 Task: Filter services by connection 2nd.
Action: Mouse moved to (368, 92)
Screenshot: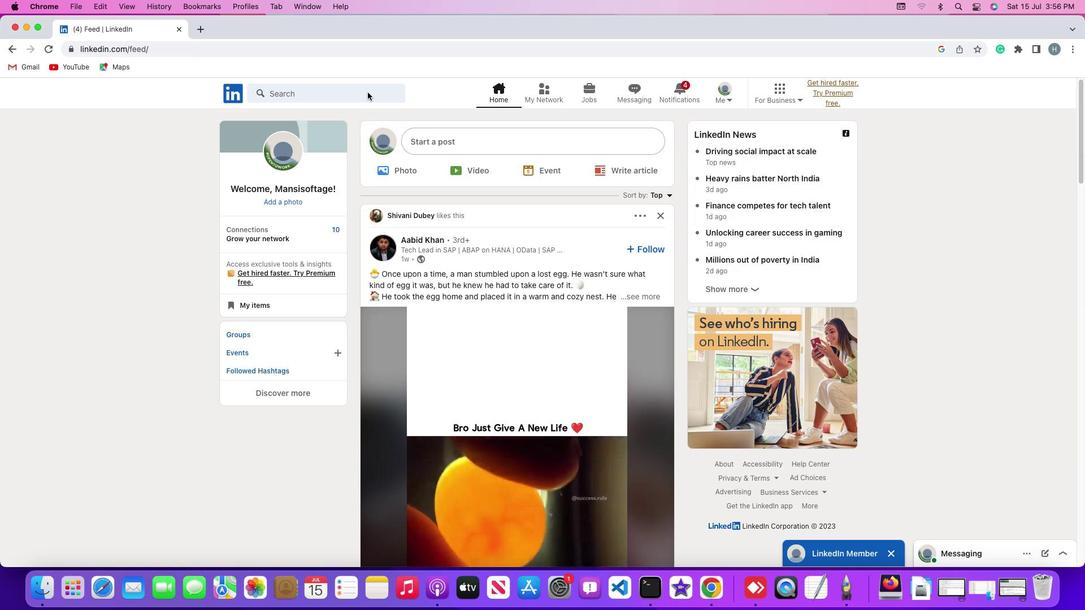 
Action: Mouse pressed left at (368, 92)
Screenshot: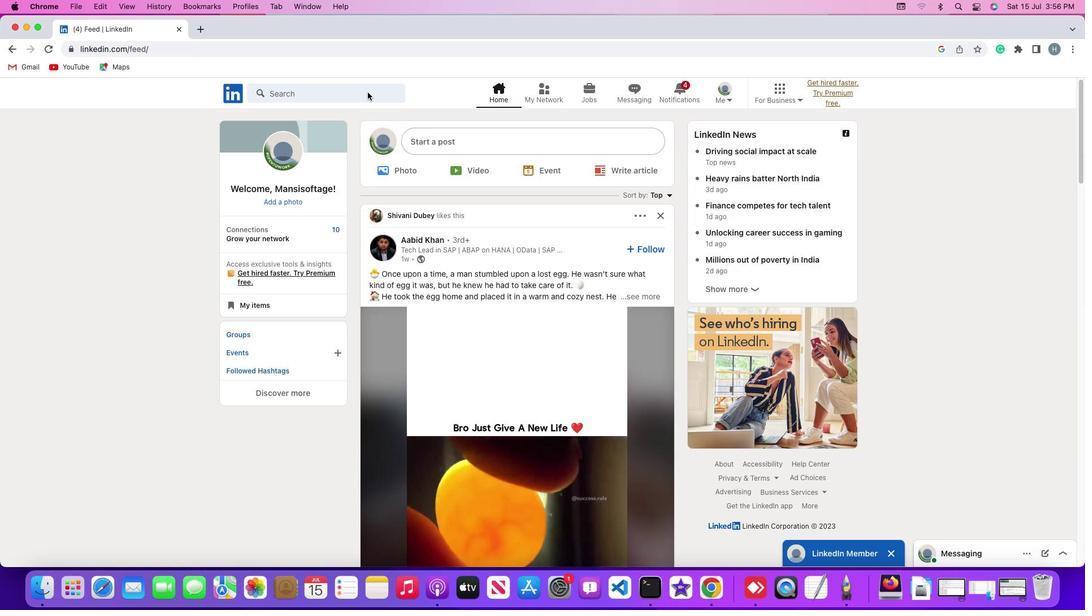 
Action: Mouse pressed left at (368, 92)
Screenshot: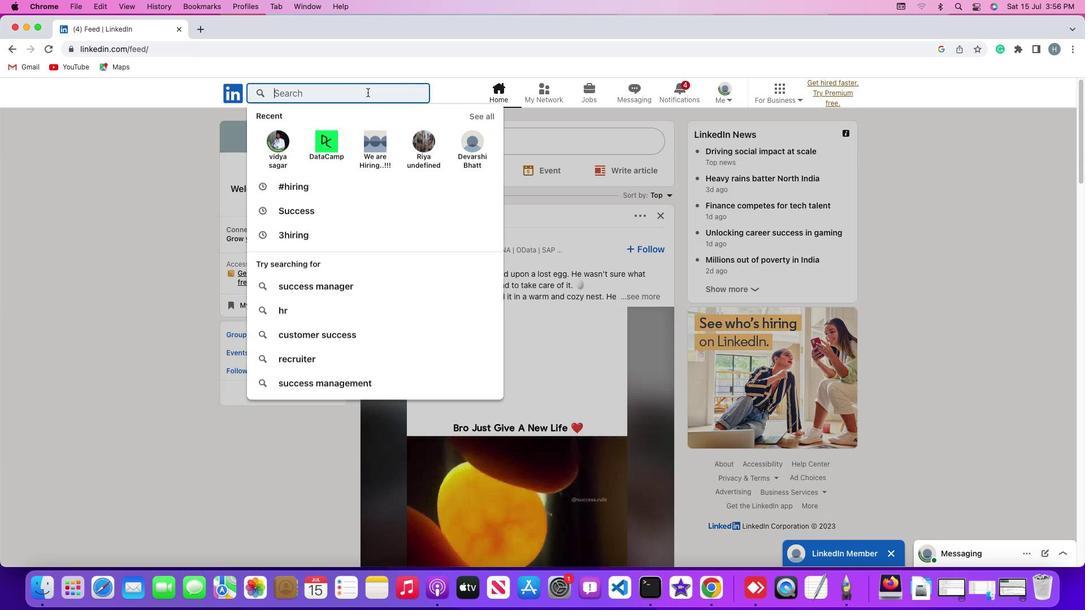 
Action: Key pressed Key.shift'#''h''i''r''i''n''g'Key.enter
Screenshot: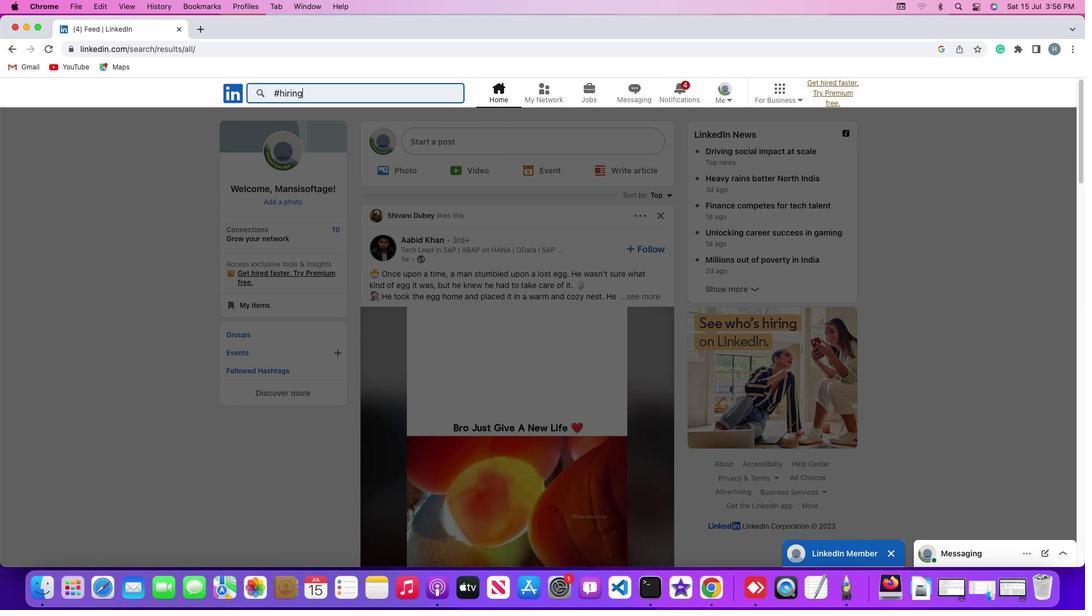 
Action: Mouse moved to (698, 122)
Screenshot: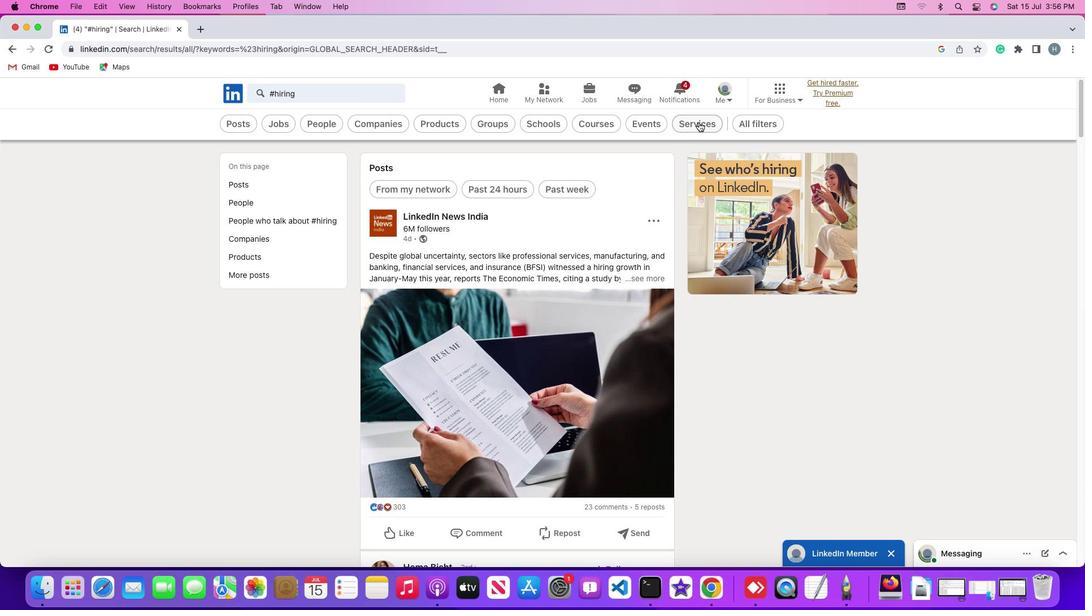 
Action: Mouse pressed left at (698, 122)
Screenshot: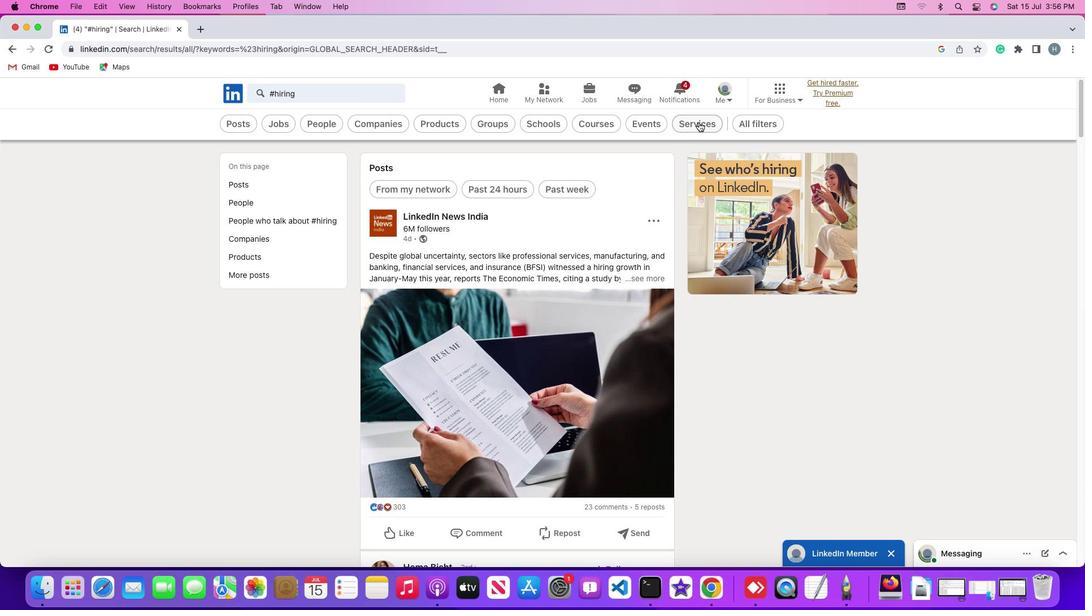 
Action: Mouse moved to (539, 122)
Screenshot: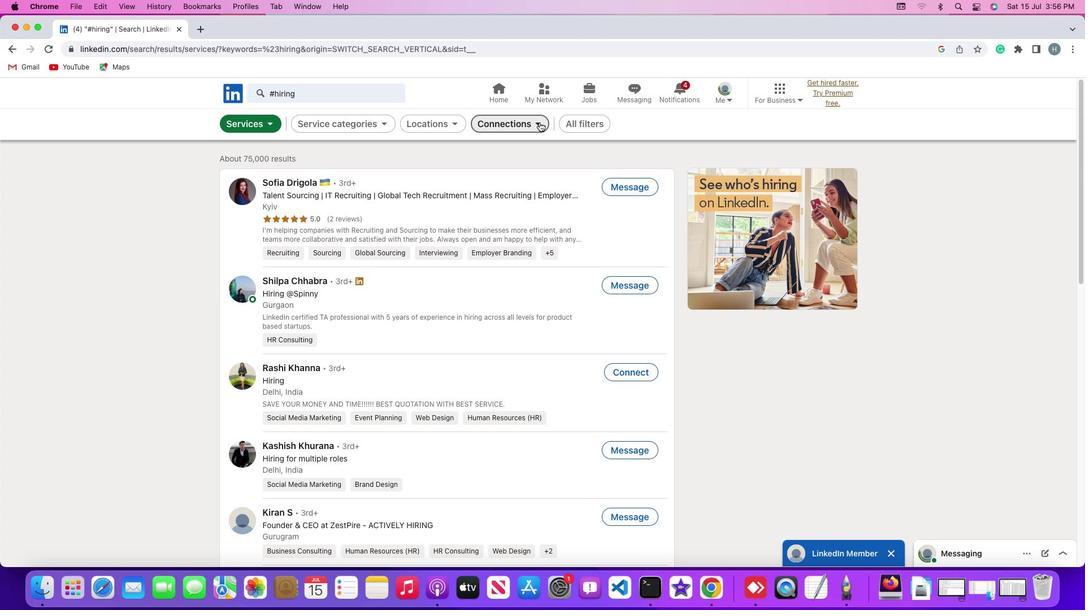 
Action: Mouse pressed left at (539, 122)
Screenshot: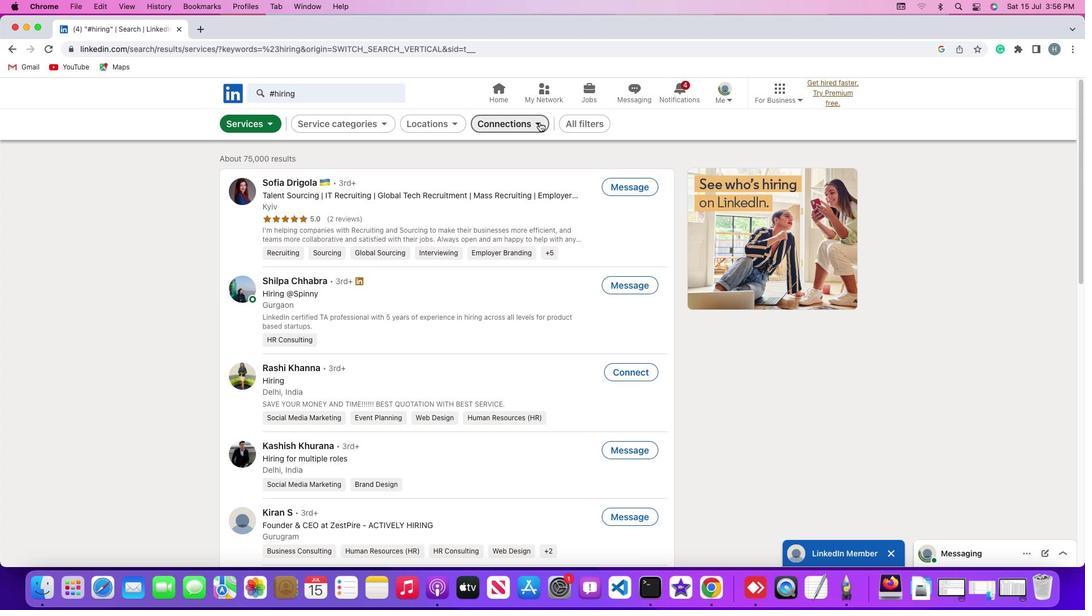 
Action: Mouse moved to (441, 177)
Screenshot: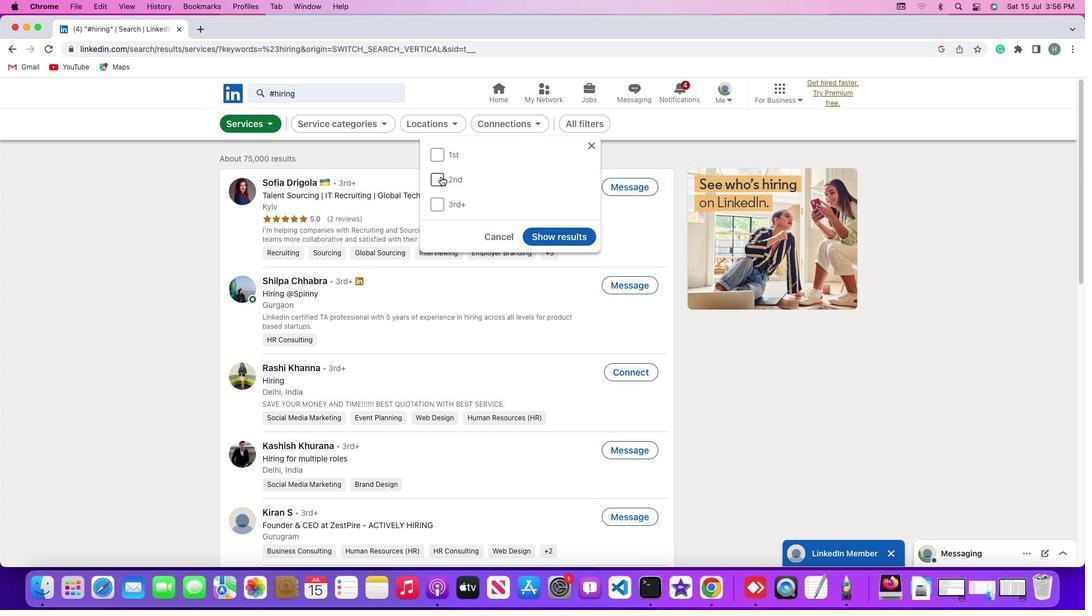 
Action: Mouse pressed left at (441, 177)
Screenshot: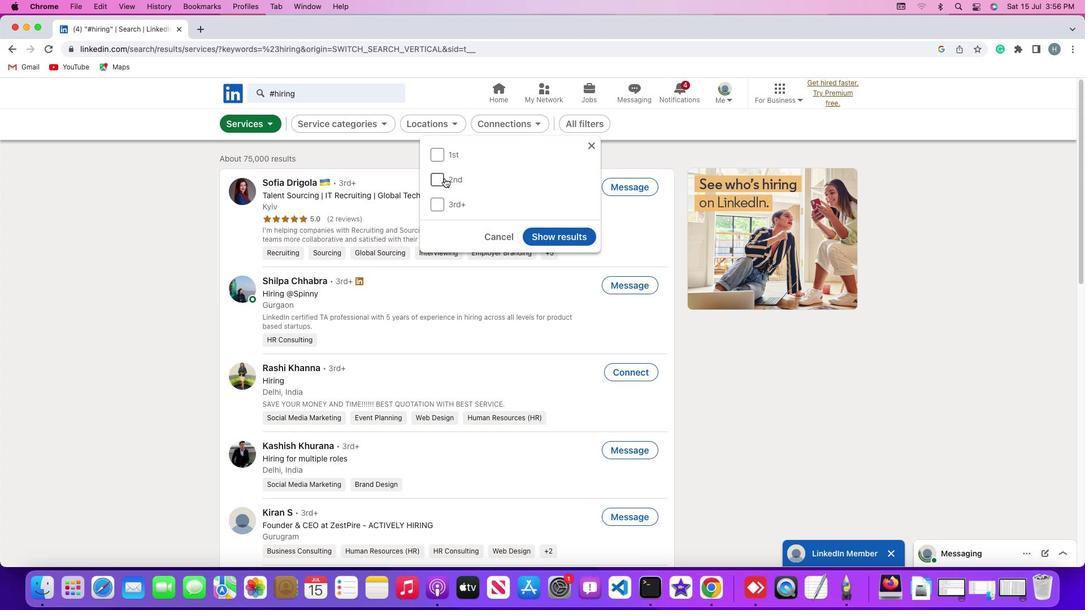 
Action: Mouse moved to (569, 236)
Screenshot: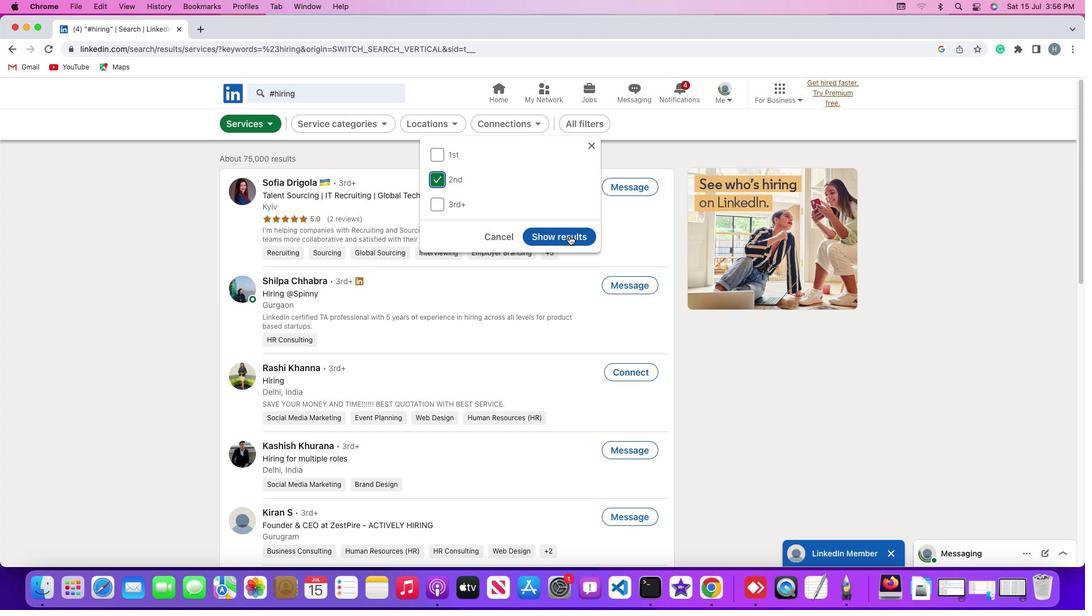 
Action: Mouse pressed left at (569, 236)
Screenshot: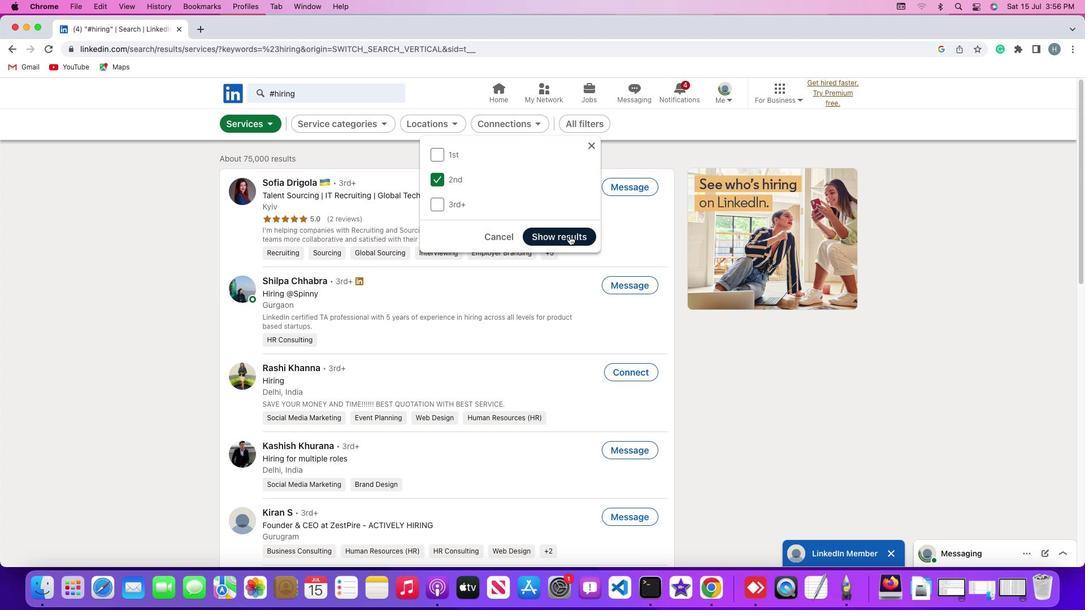 
Action: Mouse moved to (578, 234)
Screenshot: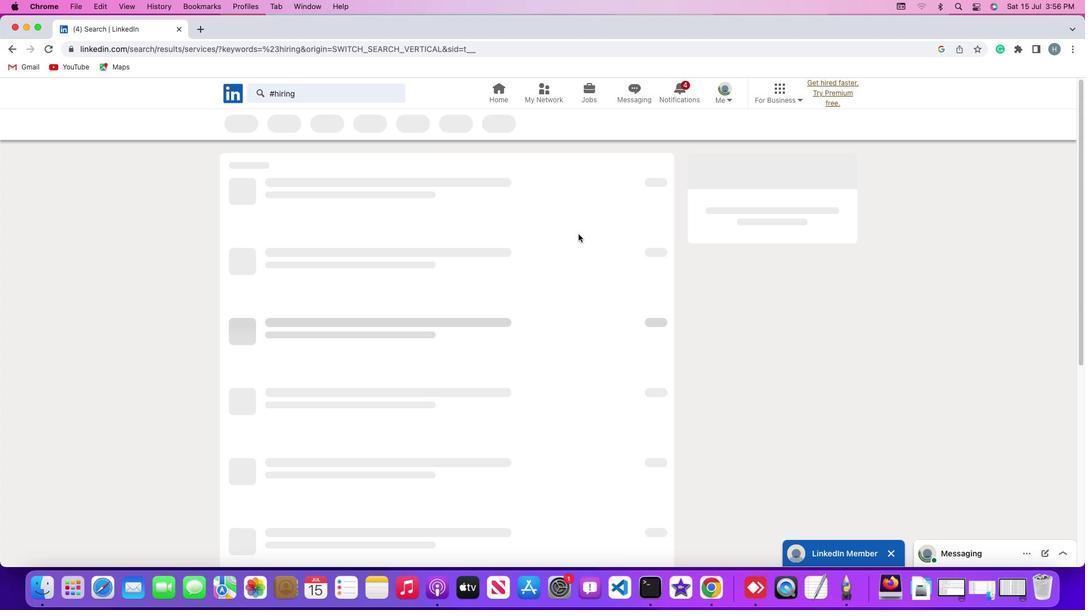 
